 Task: Add Painterland Sisters Organic Plain Icelandic Style Skyr Yogurt to the cart.
Action: Mouse moved to (27, 155)
Screenshot: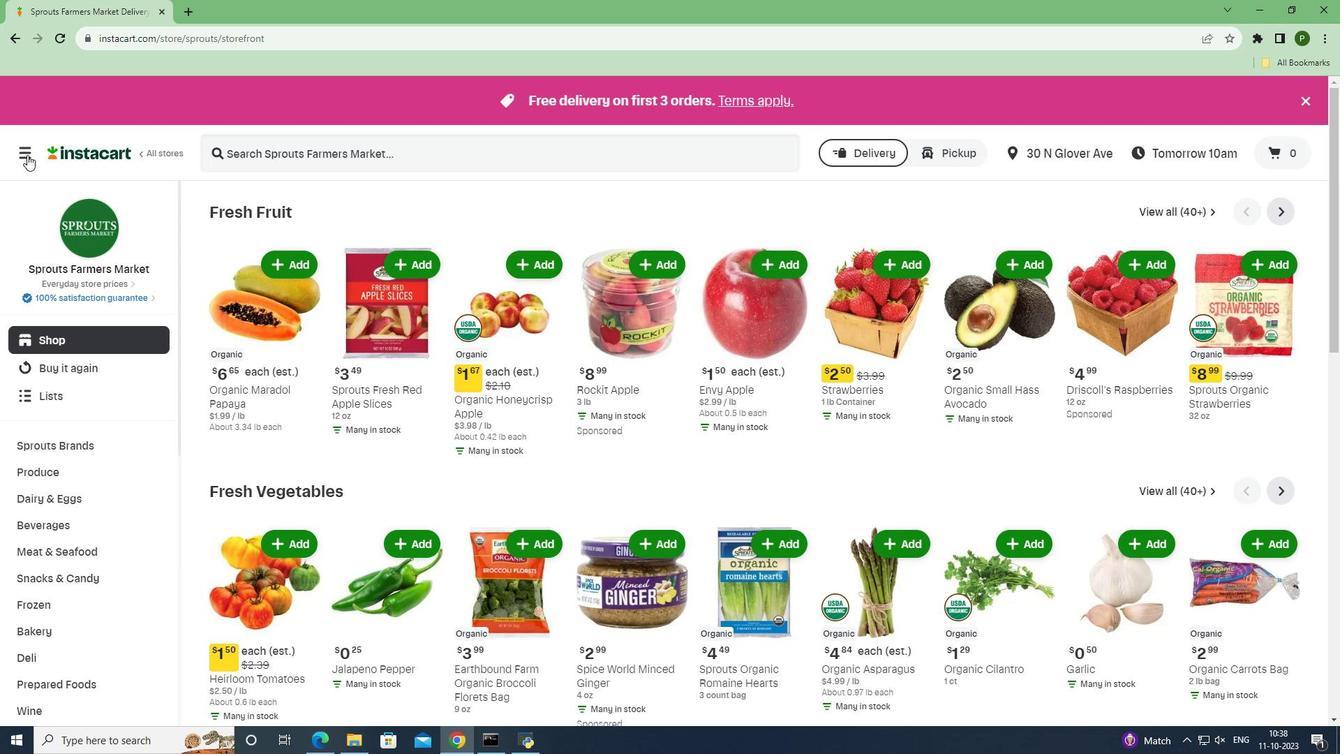 
Action: Mouse pressed left at (27, 155)
Screenshot: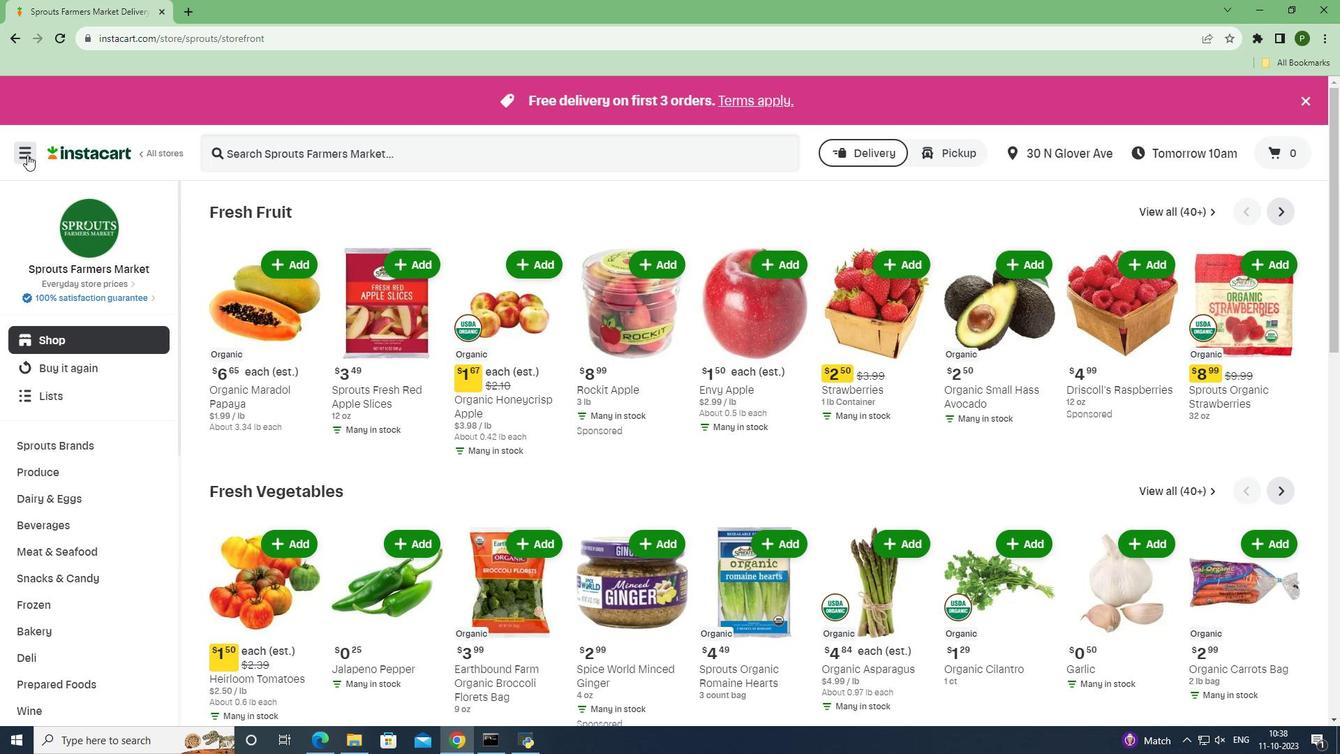 
Action: Mouse moved to (61, 360)
Screenshot: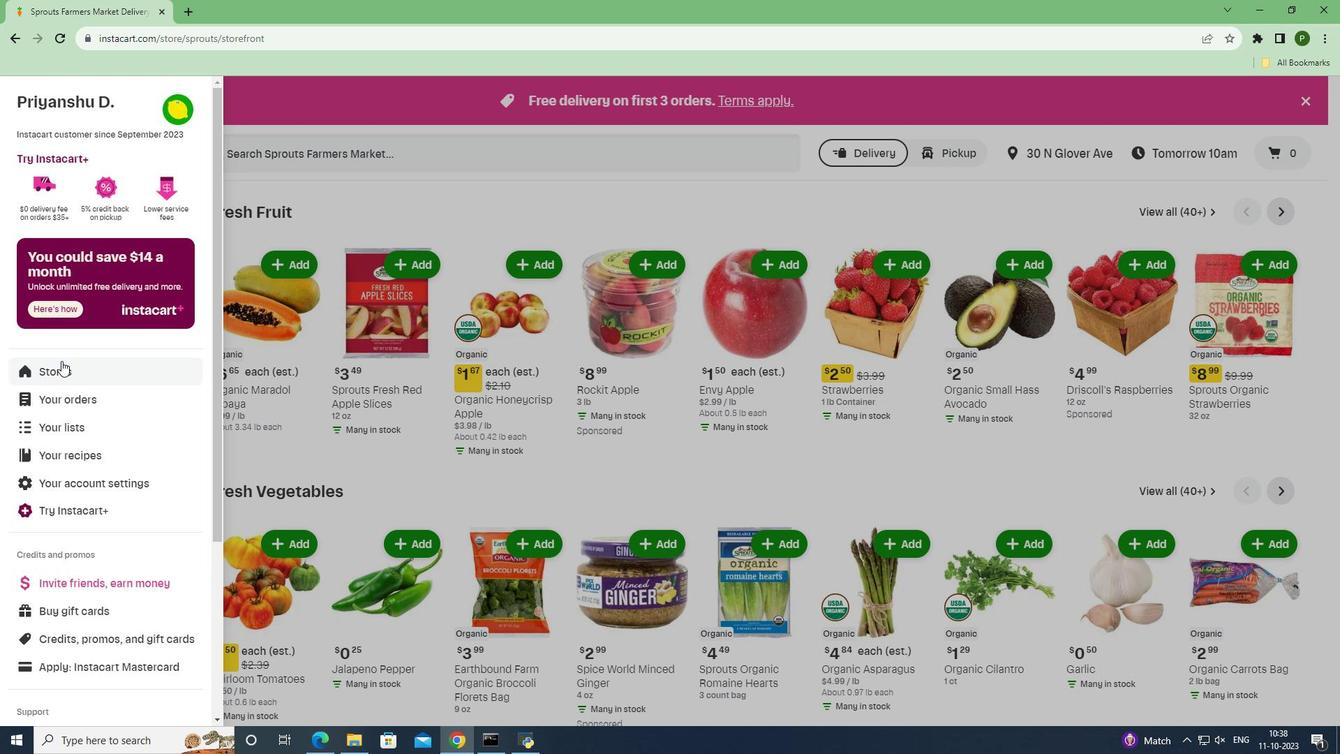 
Action: Mouse pressed left at (61, 360)
Screenshot: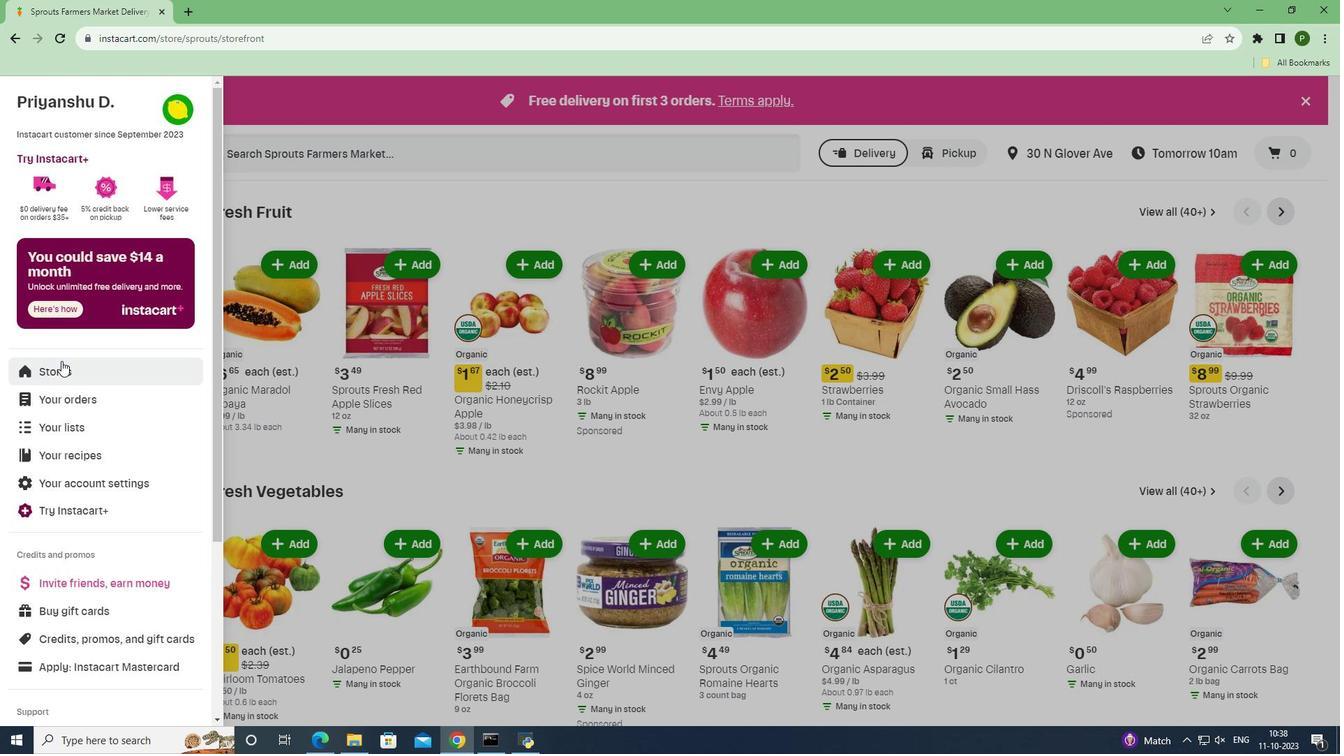 
Action: Mouse moved to (310, 152)
Screenshot: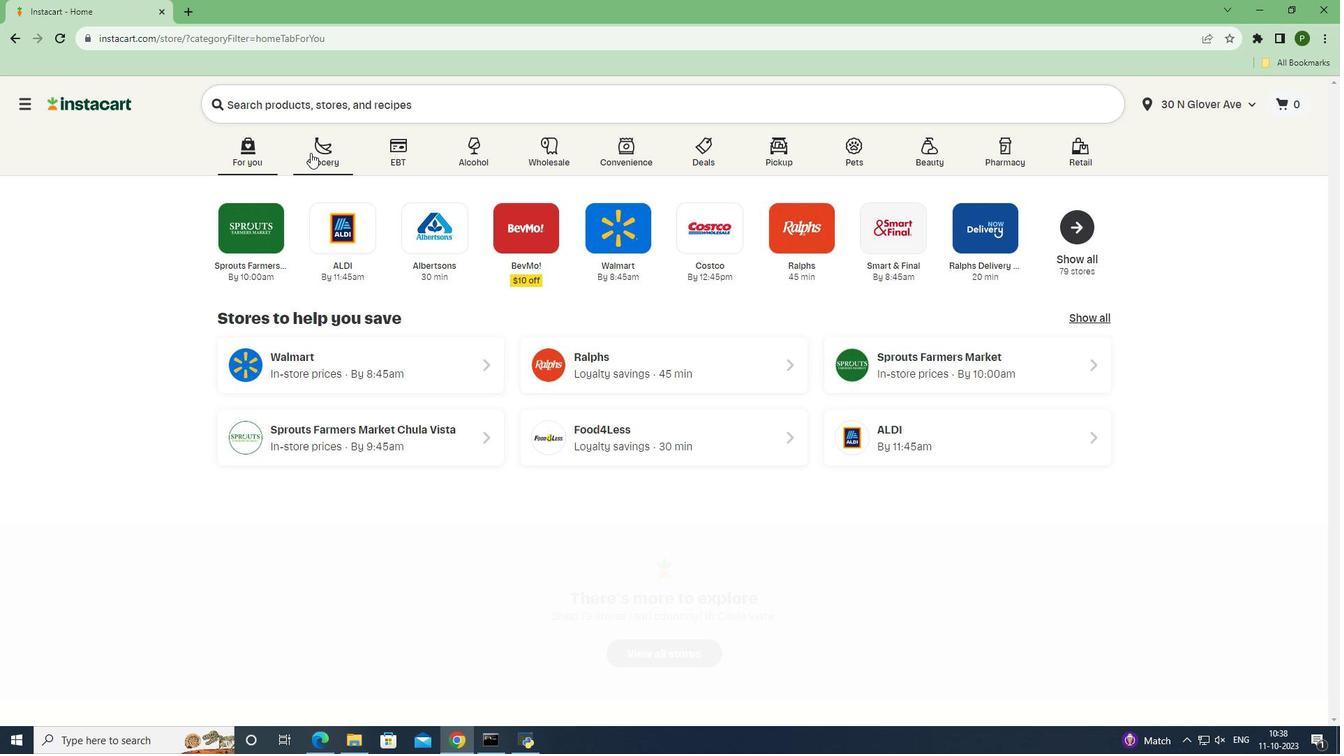 
Action: Mouse pressed left at (310, 152)
Screenshot: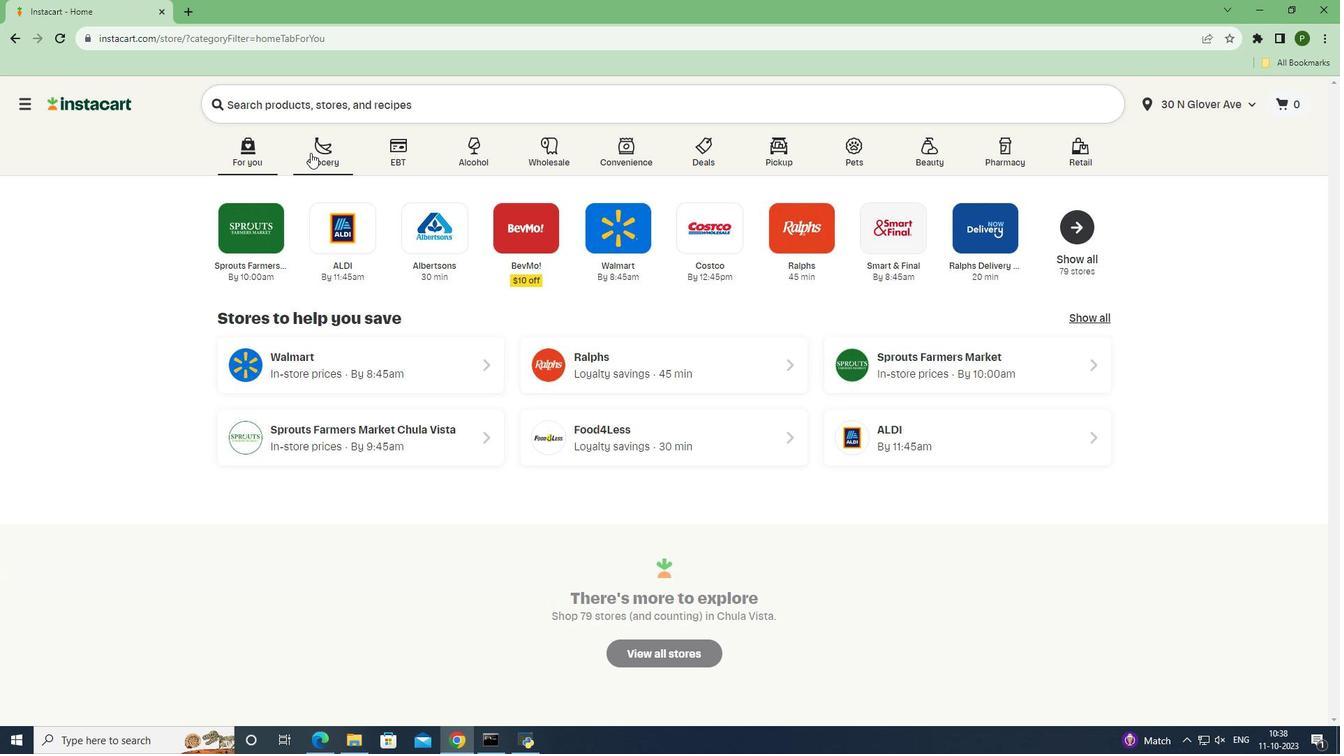 
Action: Mouse moved to (554, 319)
Screenshot: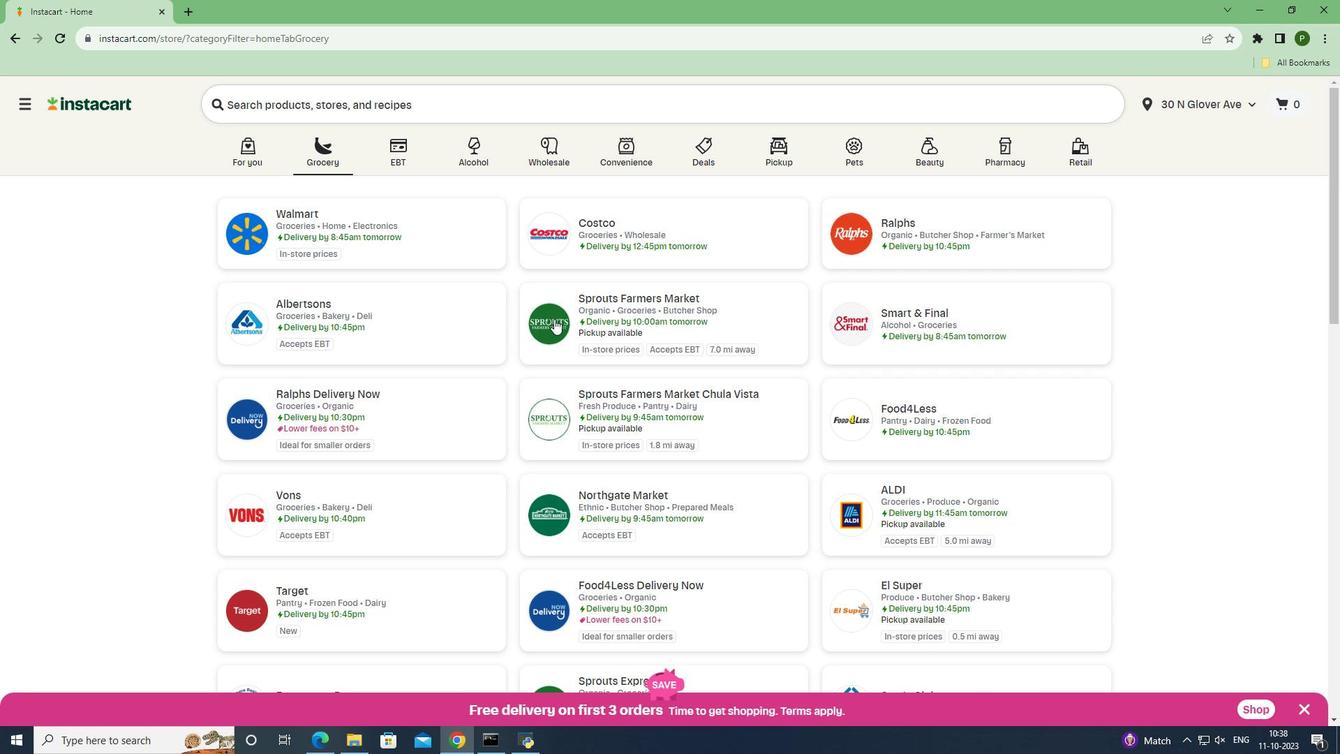 
Action: Mouse pressed left at (554, 319)
Screenshot: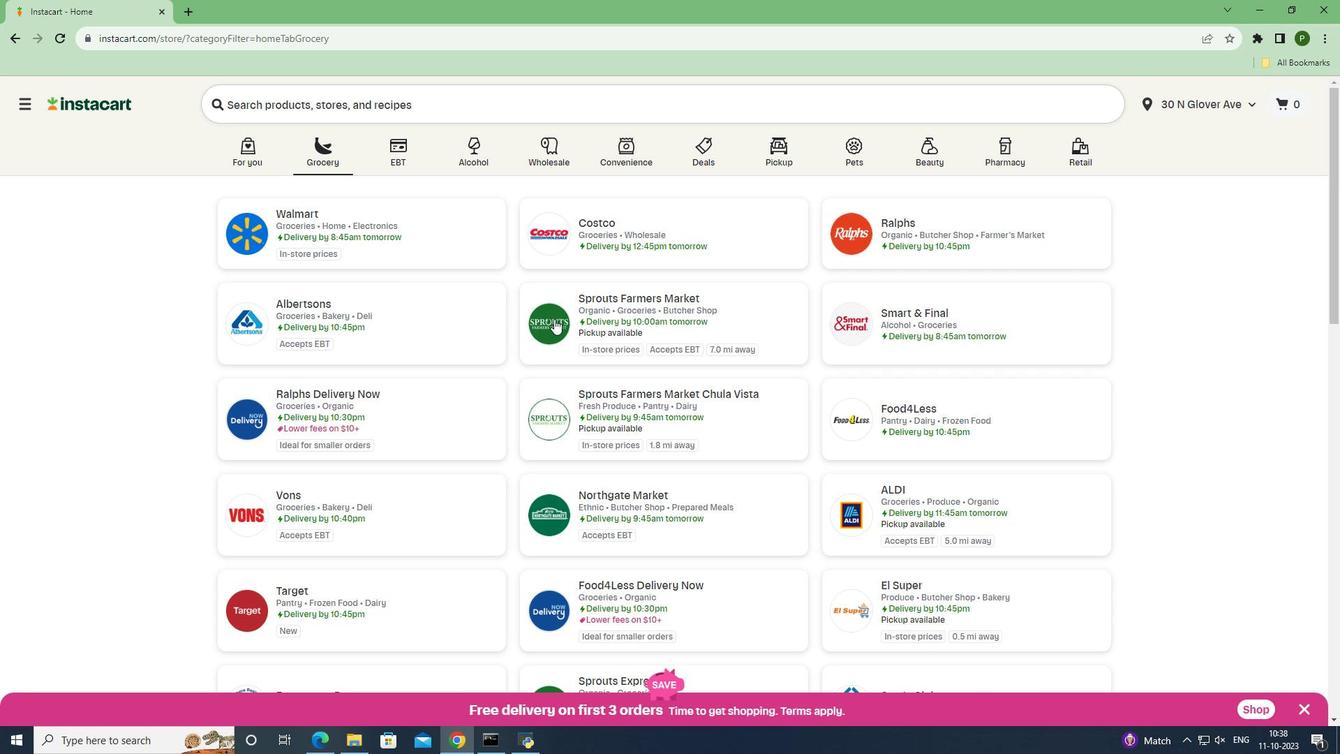 
Action: Mouse moved to (96, 504)
Screenshot: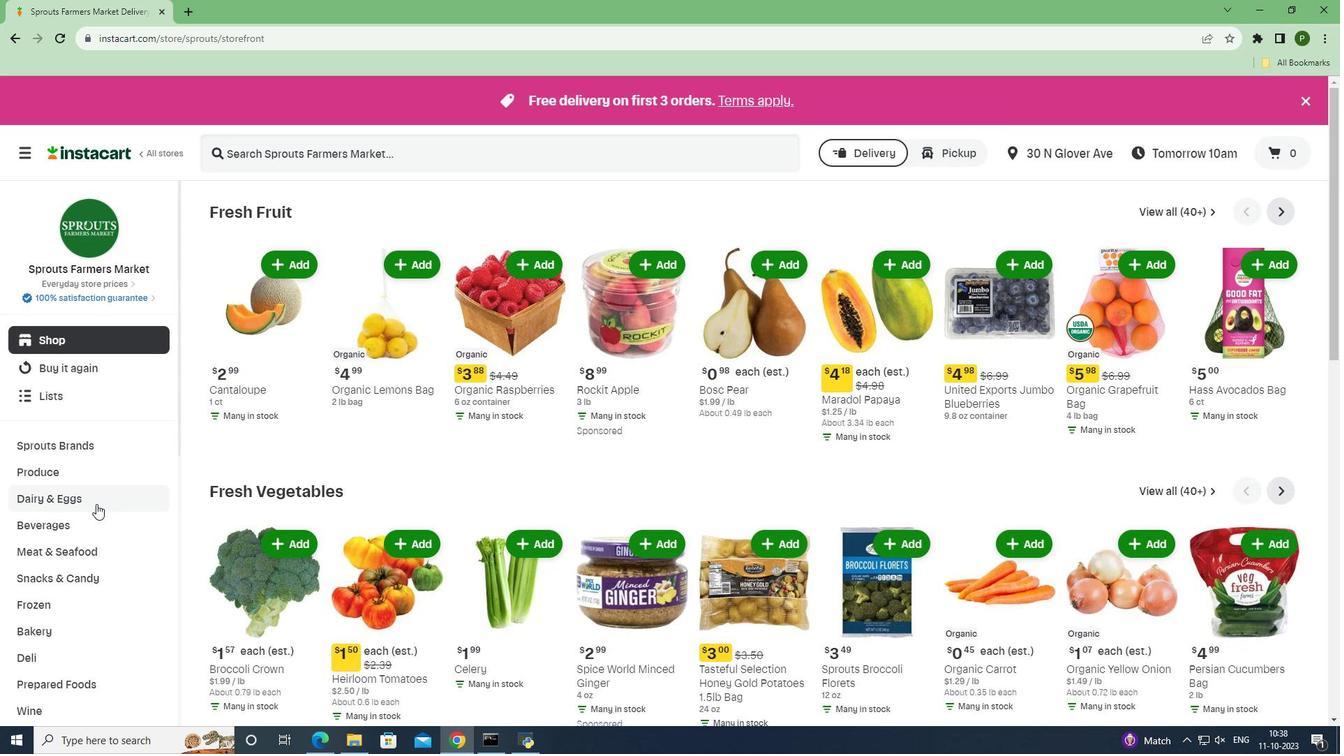 
Action: Mouse pressed left at (96, 504)
Screenshot: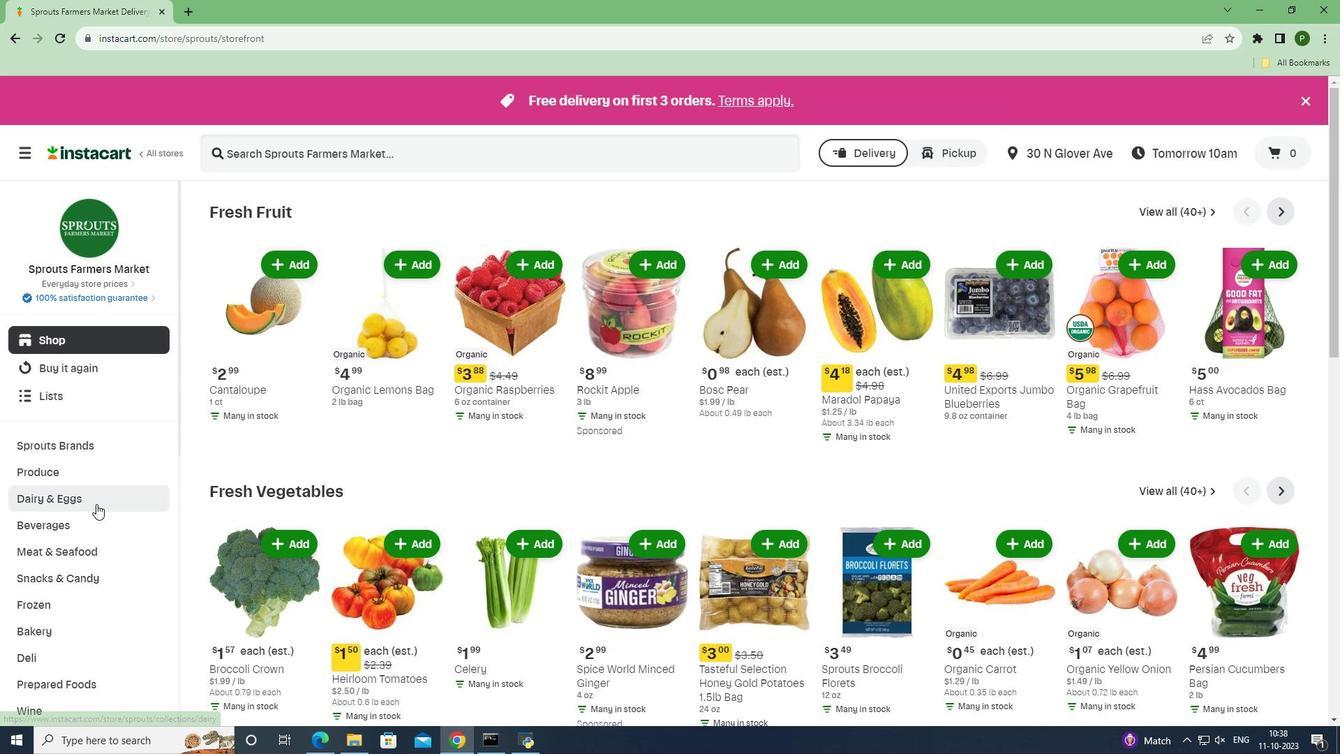 
Action: Mouse moved to (69, 612)
Screenshot: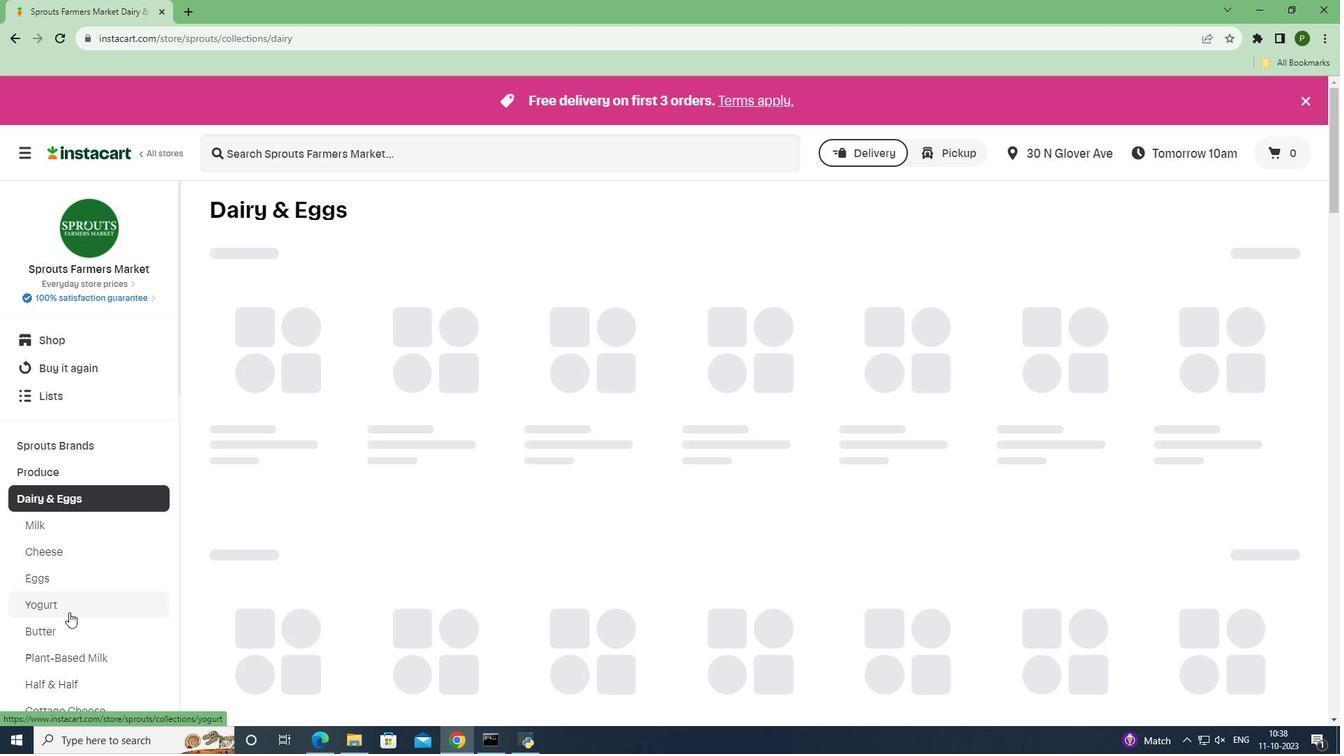 
Action: Mouse pressed left at (69, 612)
Screenshot: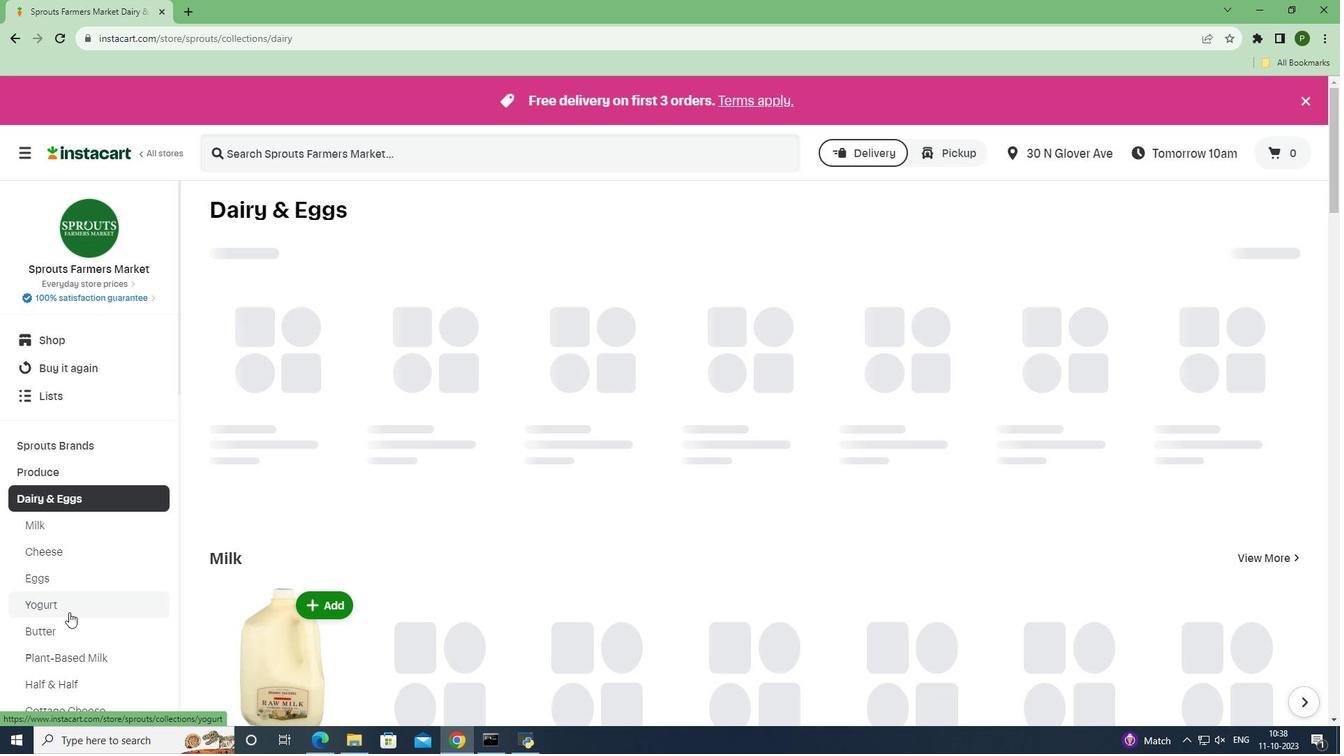 
Action: Mouse moved to (284, 157)
Screenshot: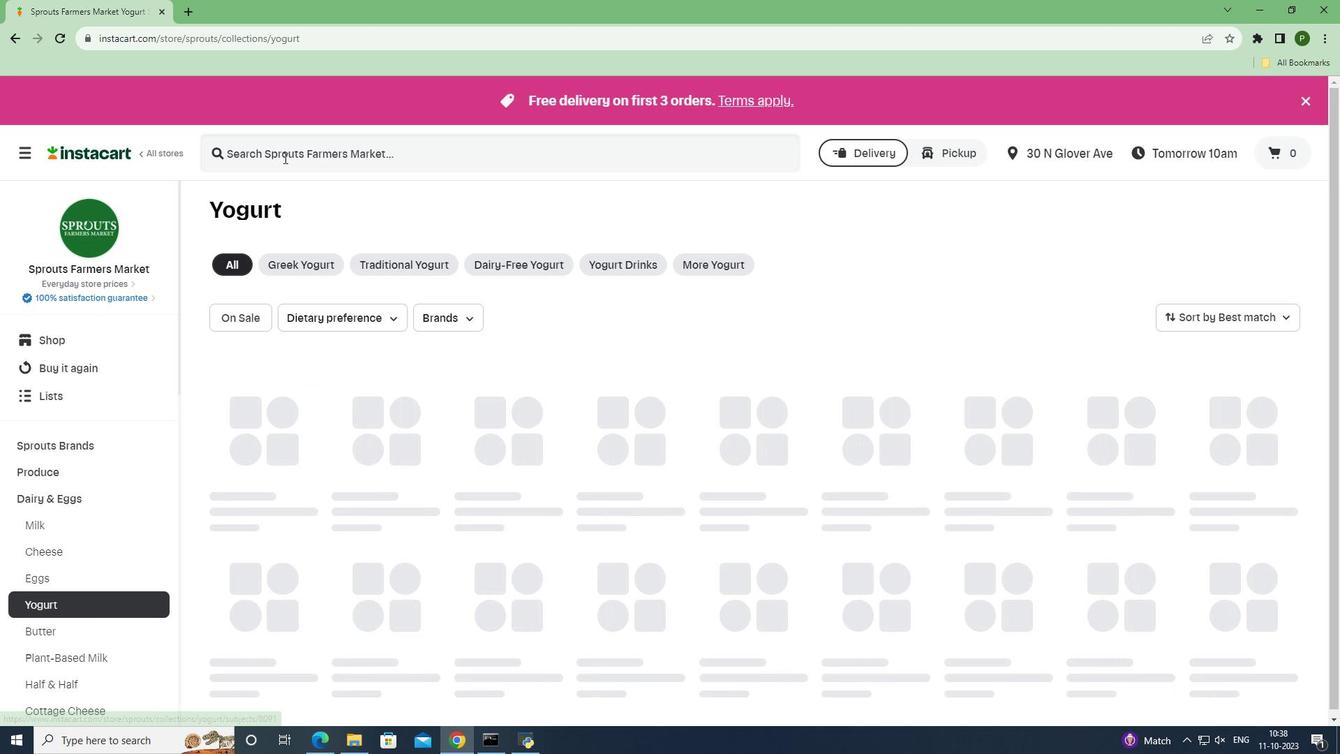 
Action: Mouse pressed left at (284, 157)
Screenshot: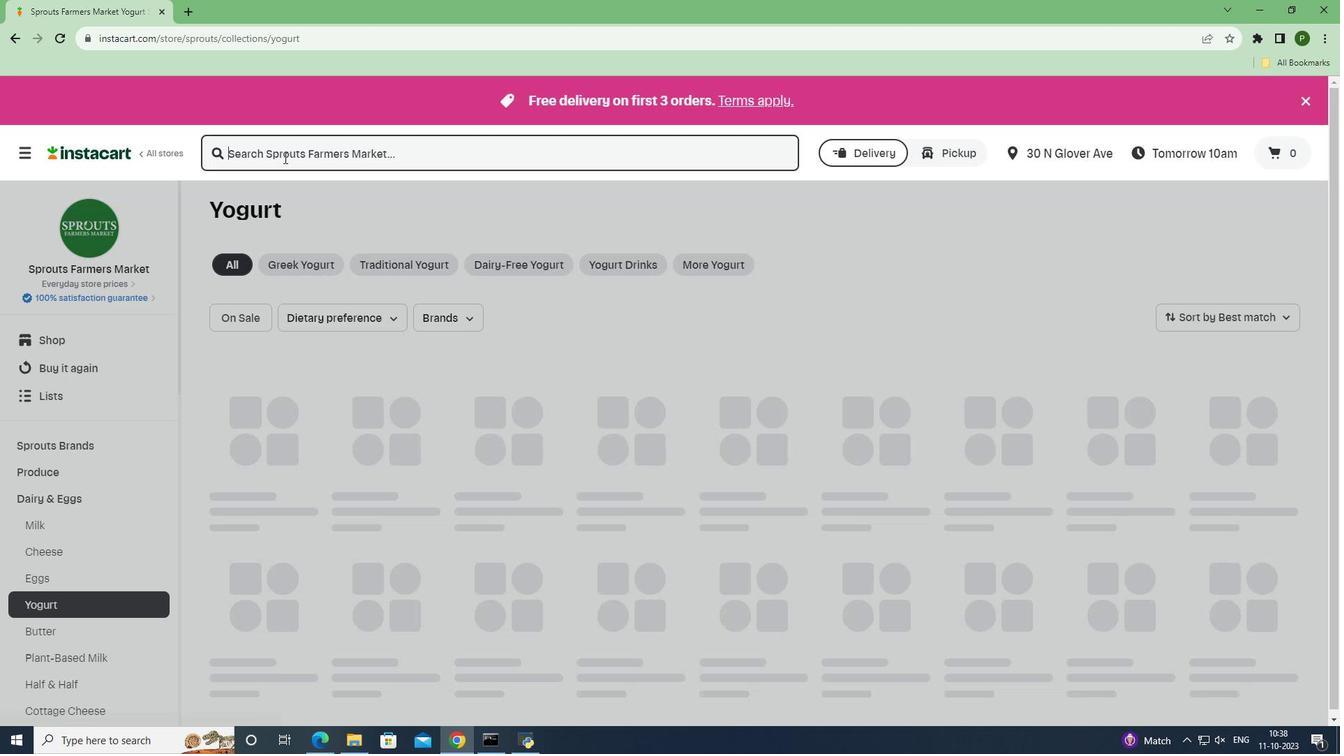 
Action: Key pressed <Key.caps_lock>P<Key.caps_lock>ainterland<Key.space><Key.caps_lock>S<Key.caps_lock>isters<Key.space><Key.caps_lock>O<Key.caps_lock>rganic<Key.space><Key.caps_lock>P<Key.caps_lock>lain<Key.space><Key.caps_lock>I<Key.caps_lock>celandic<Key.space><Key.caps_lock>S<Key.caps_lock>tyle<Key.space><Key.caps_lock>S<Key.caps_lock>kyr<Key.space><Key.caps_lock>Y<Key.caps_lock>ogurt<Key.space><Key.enter>
Screenshot: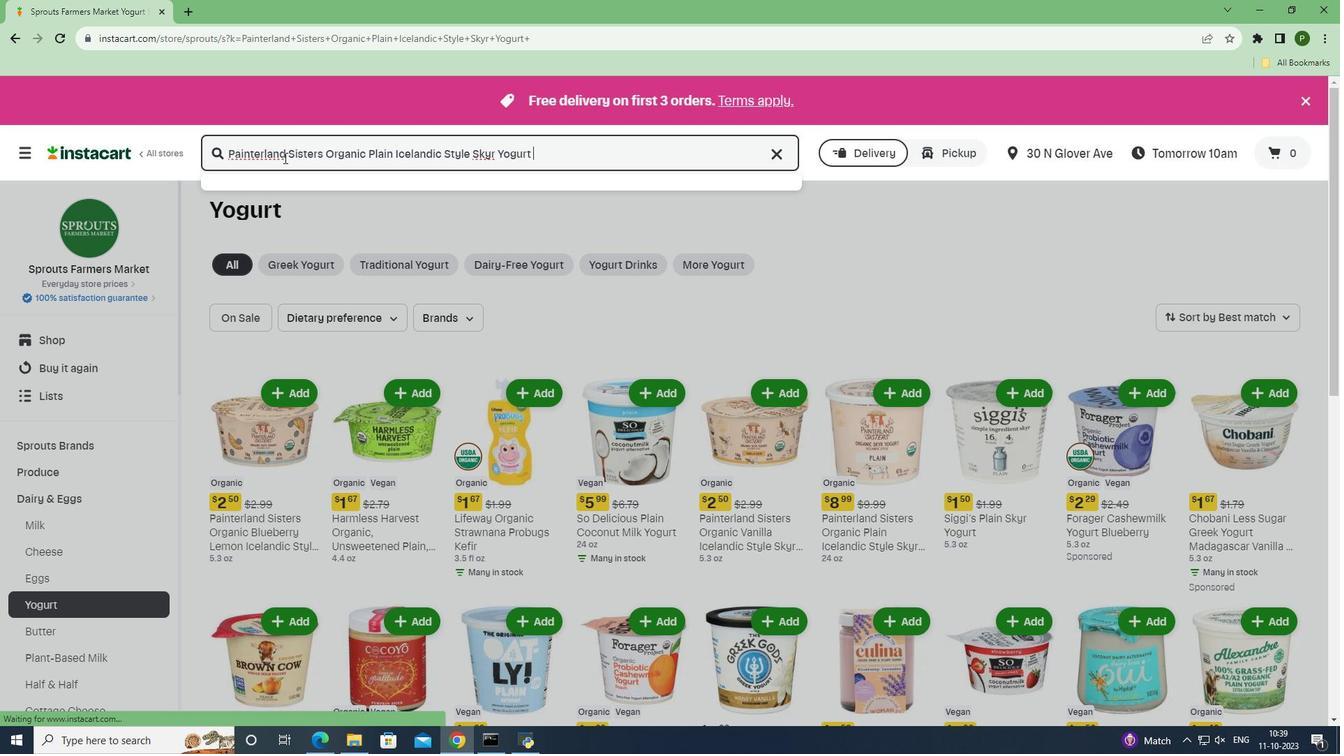 
Action: Mouse moved to (779, 295)
Screenshot: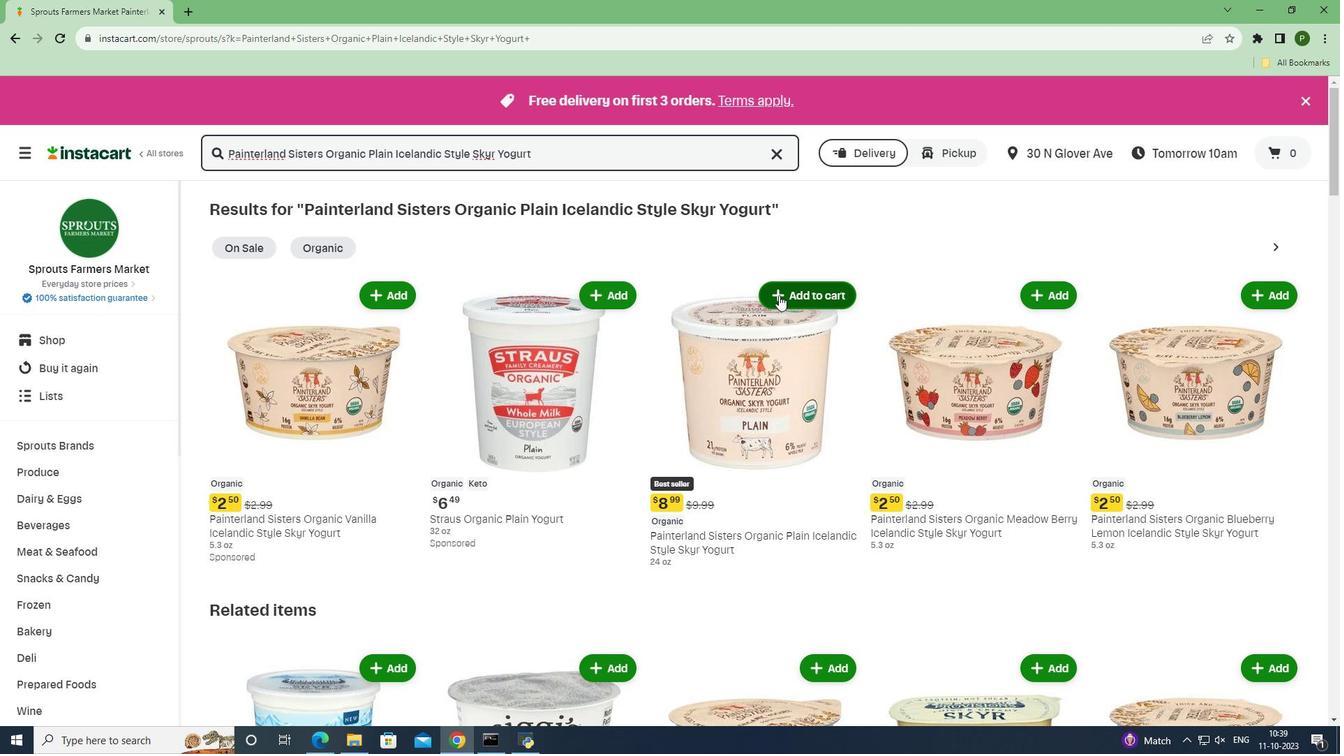 
Action: Mouse pressed left at (779, 295)
Screenshot: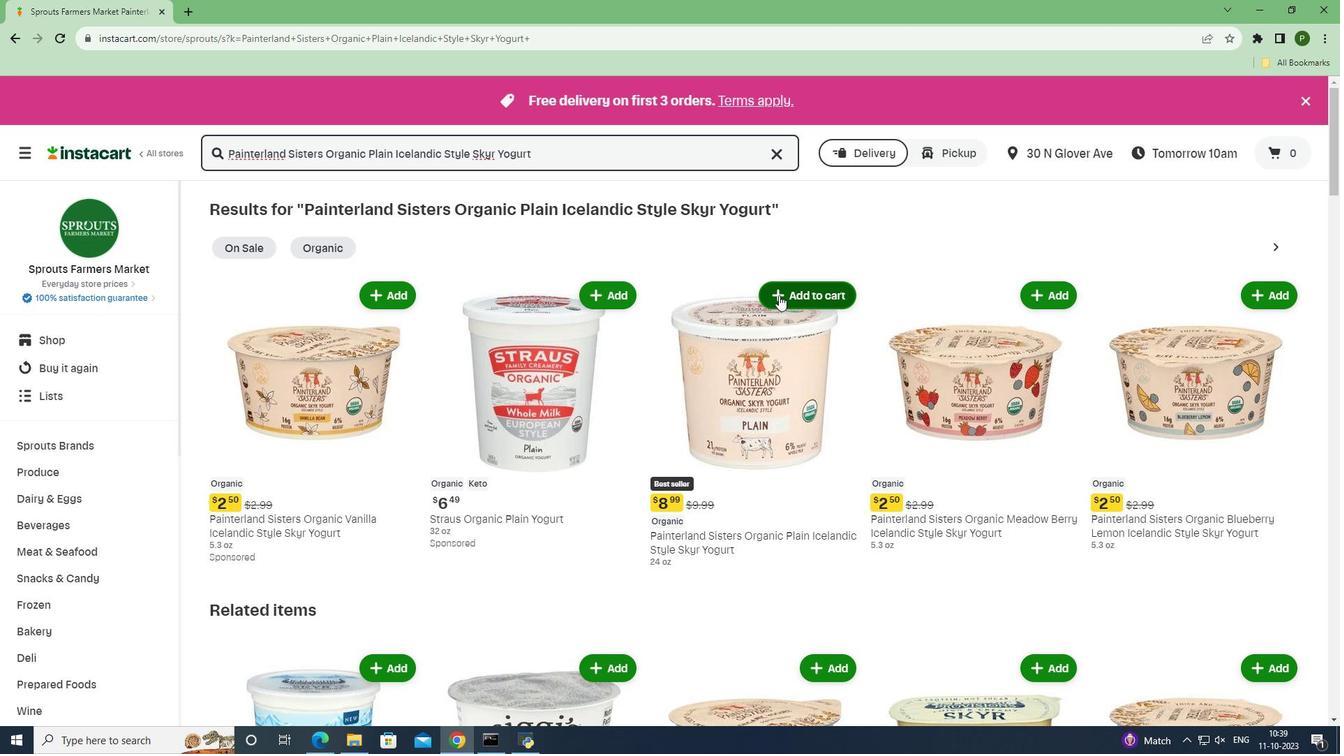 
Action: Mouse moved to (863, 358)
Screenshot: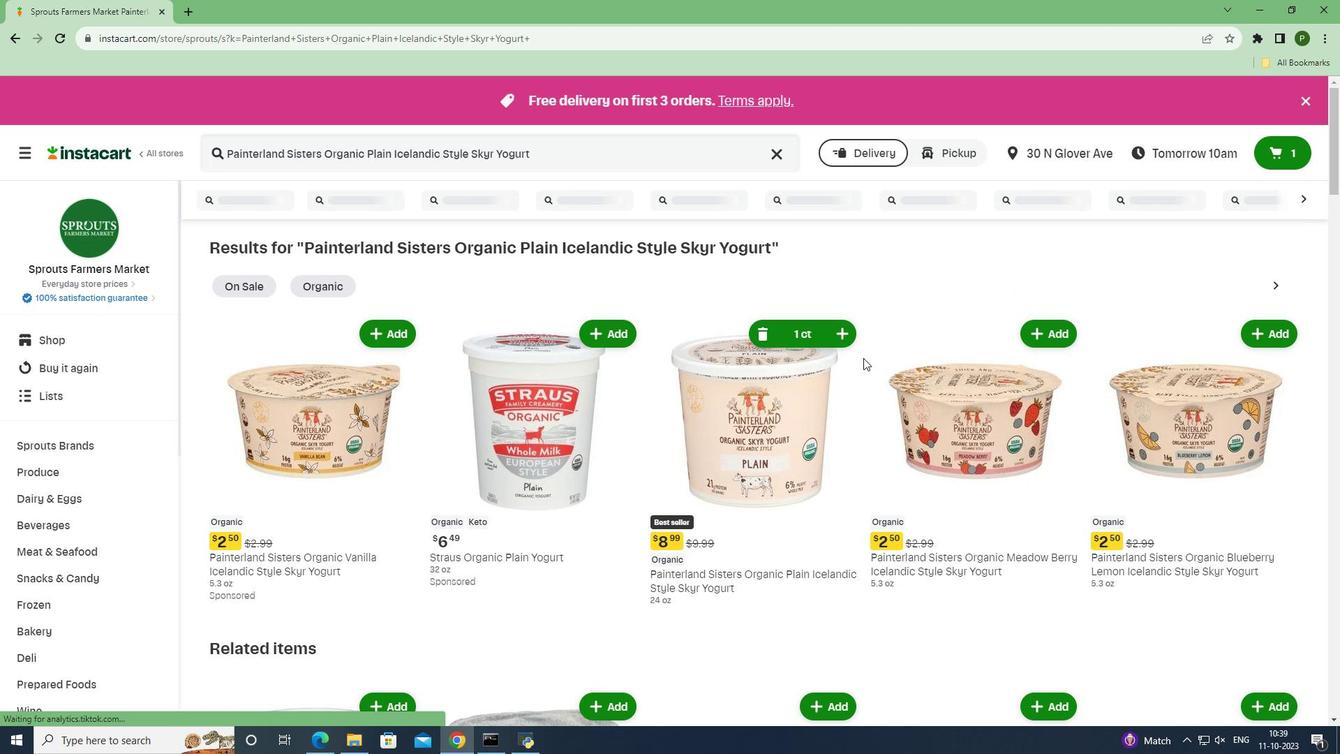 
